 Task: Customize the behavior of the integrated terminal's shell.
Action: Mouse moved to (33, 572)
Screenshot: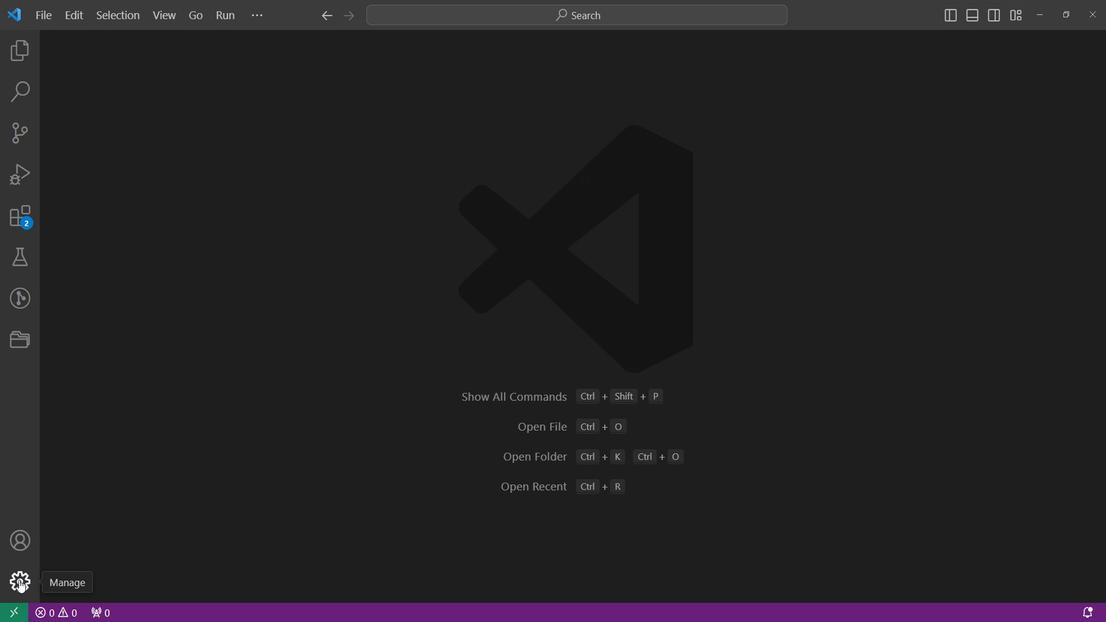 
Action: Mouse pressed left at (33, 572)
Screenshot: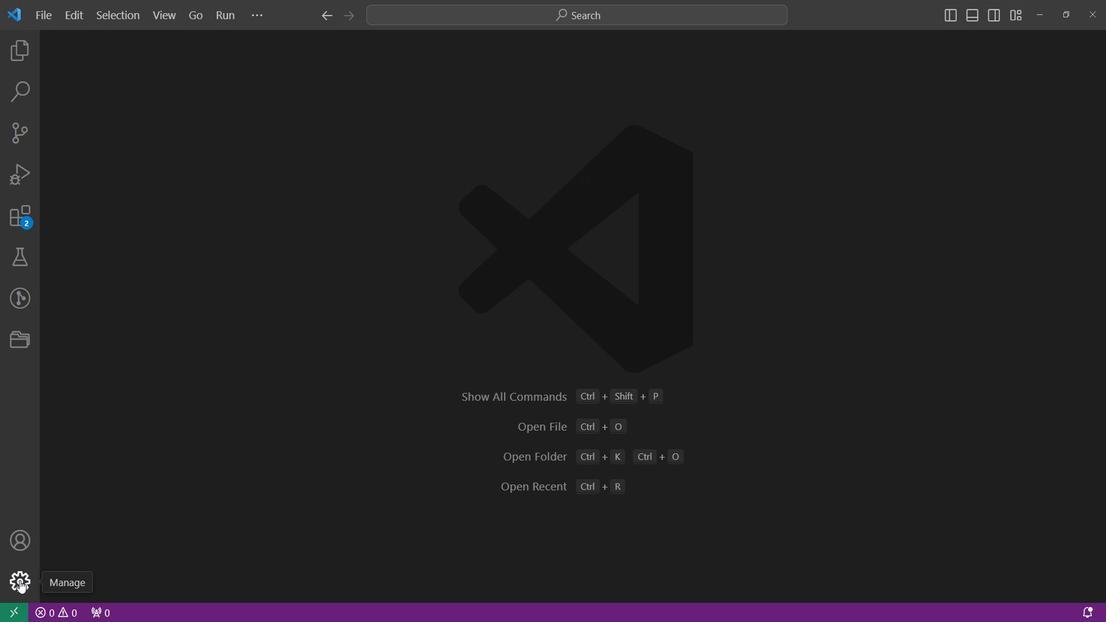 
Action: Mouse pressed left at (33, 572)
Screenshot: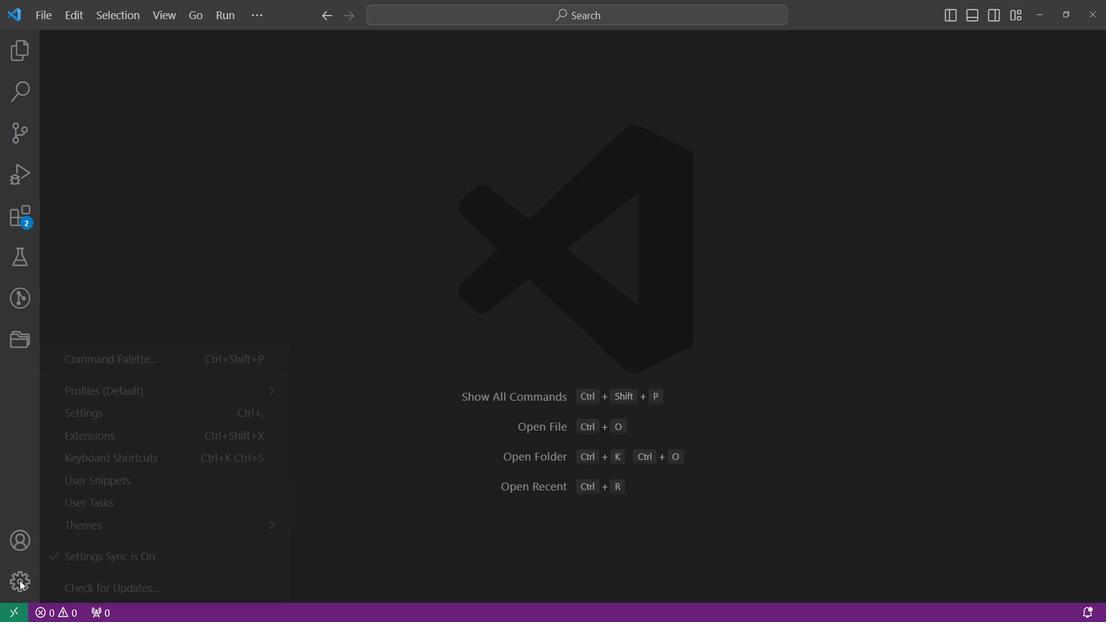 
Action: Mouse pressed left at (33, 572)
Screenshot: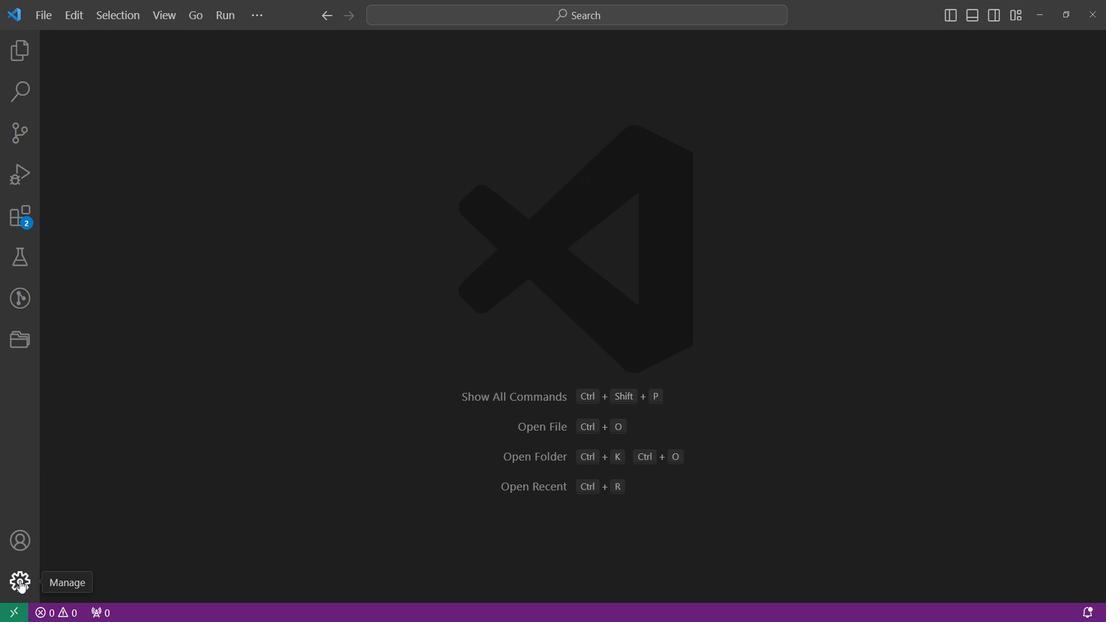 
Action: Mouse moved to (131, 402)
Screenshot: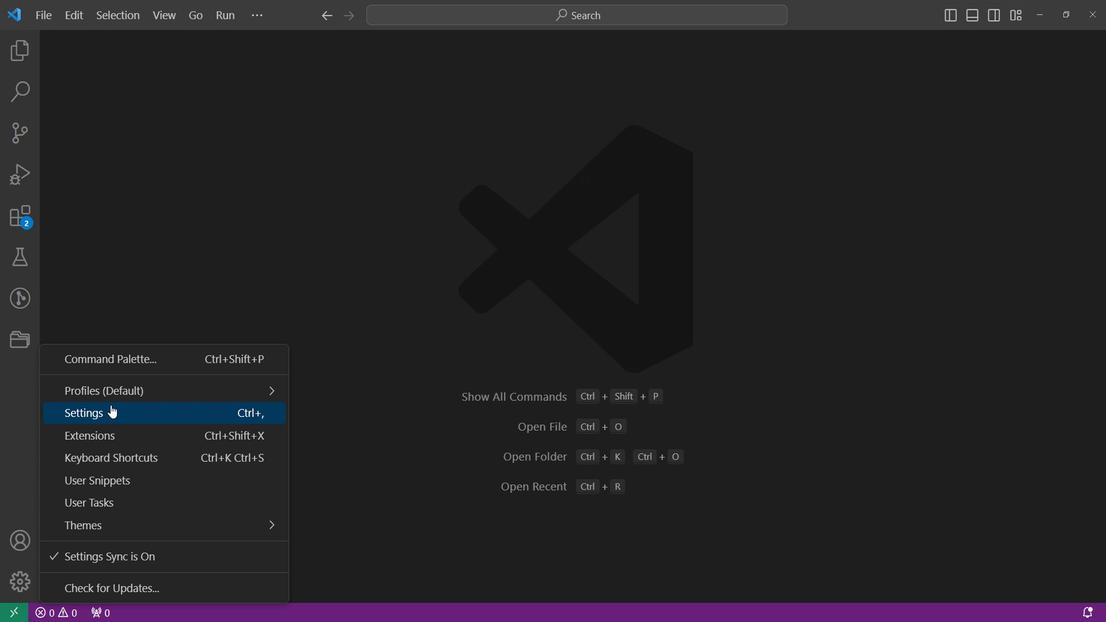 
Action: Mouse pressed left at (131, 402)
Screenshot: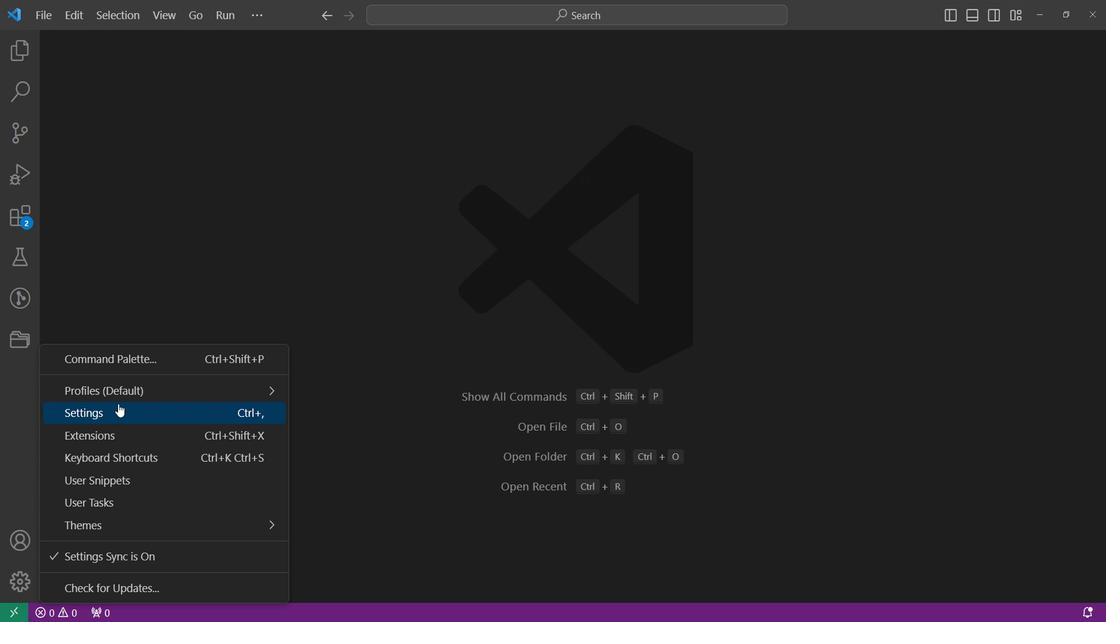 
Action: Mouse pressed left at (131, 402)
Screenshot: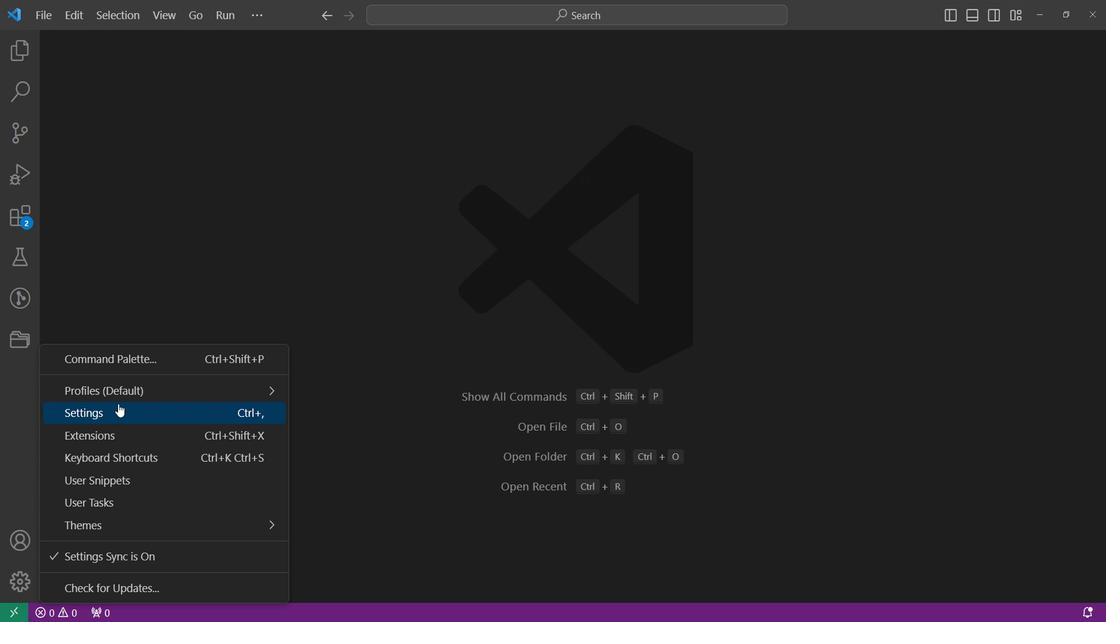 
Action: Mouse moved to (271, 89)
Screenshot: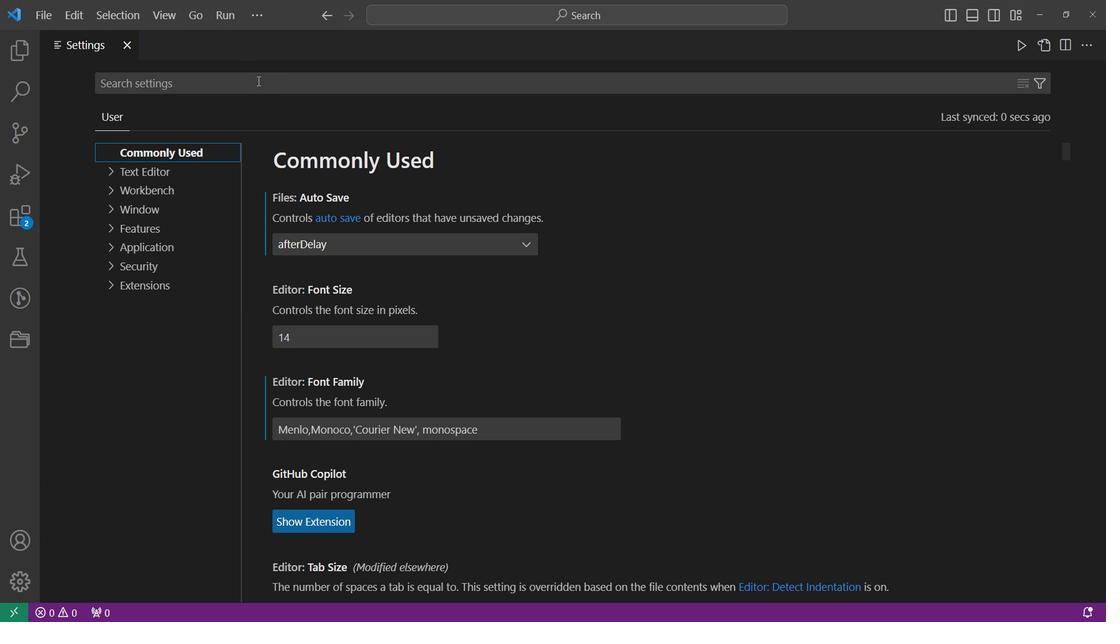 
Action: Mouse pressed left at (271, 89)
Screenshot: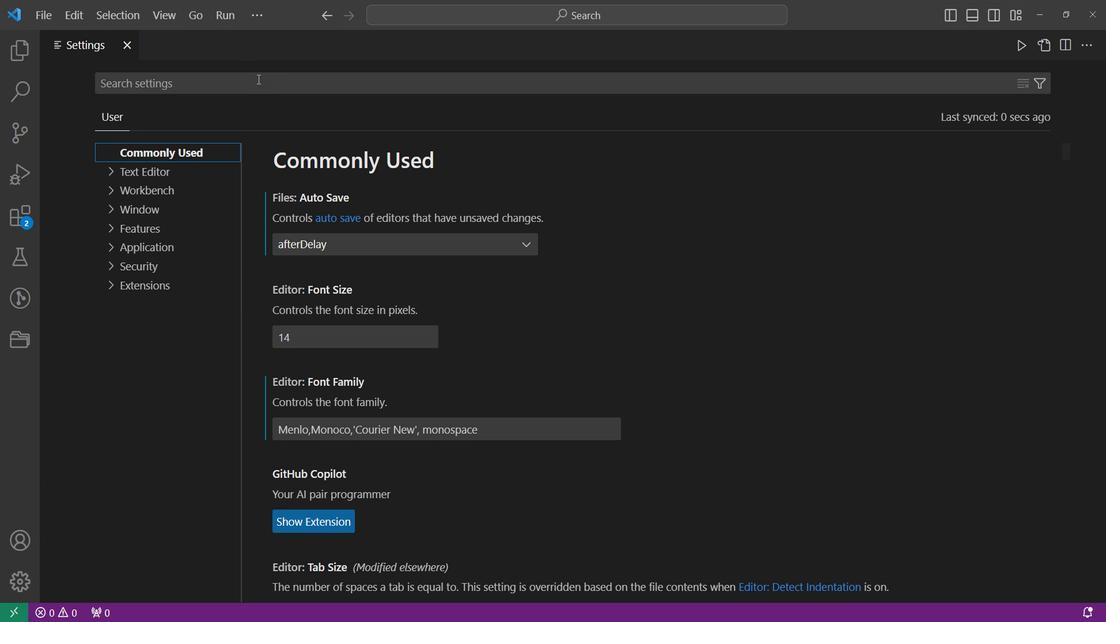 
Action: Key pressed she
Screenshot: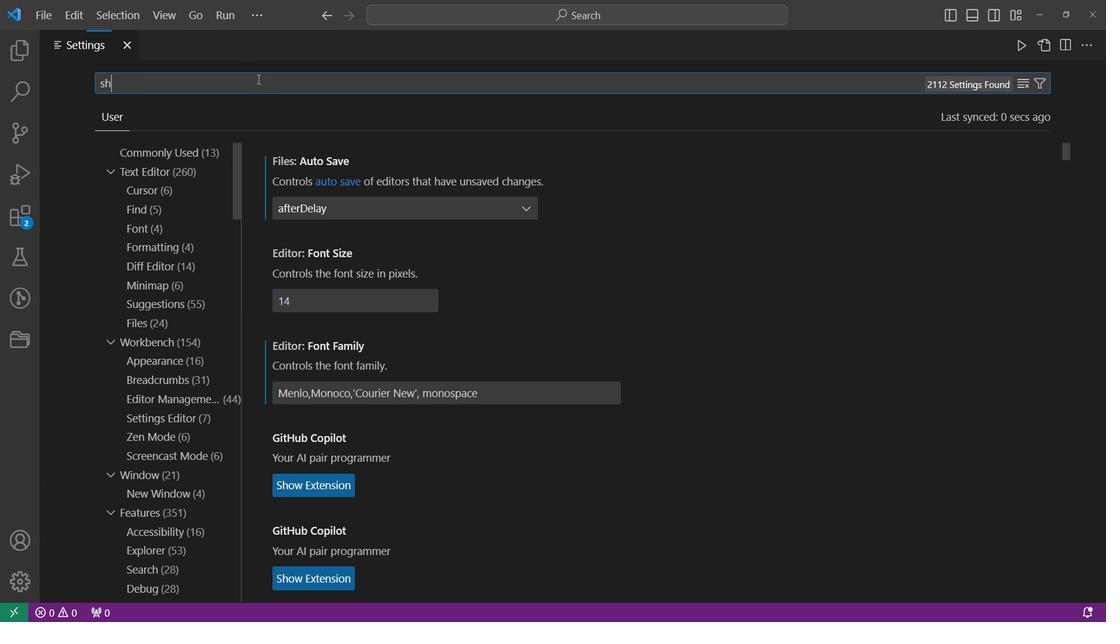 
Action: Mouse moved to (269, 88)
Screenshot: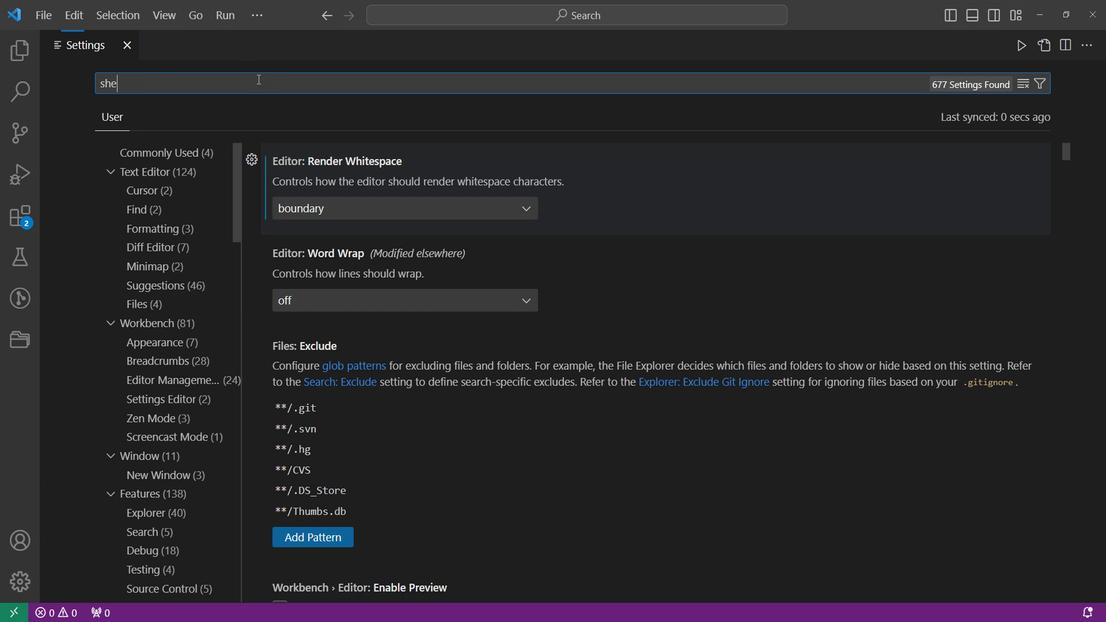 
Action: Key pressed l
Screenshot: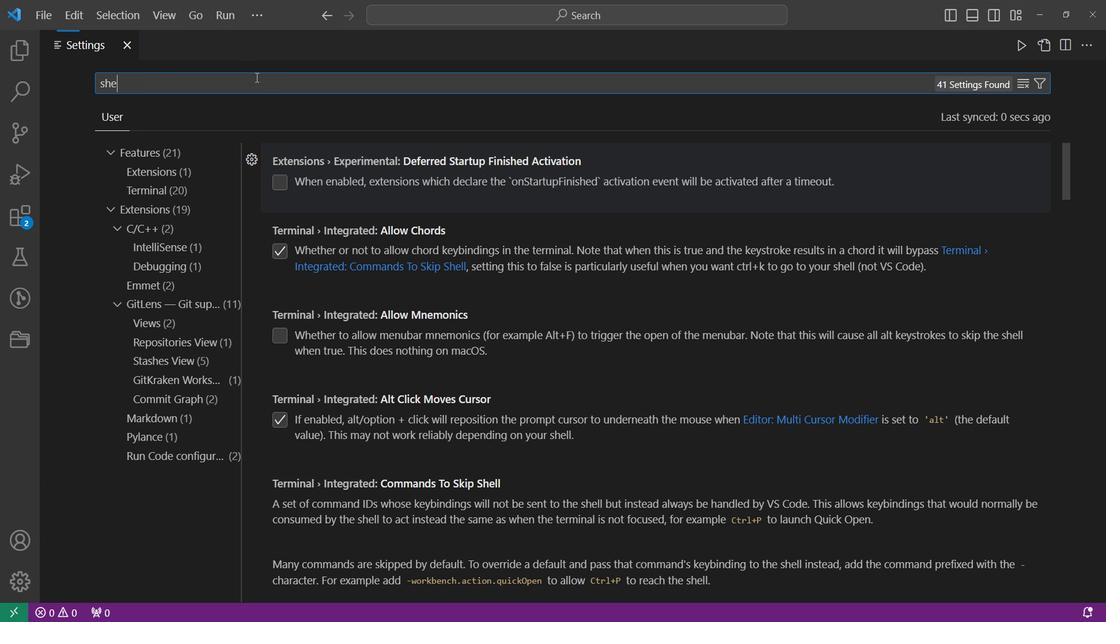 
Action: Mouse moved to (268, 88)
Screenshot: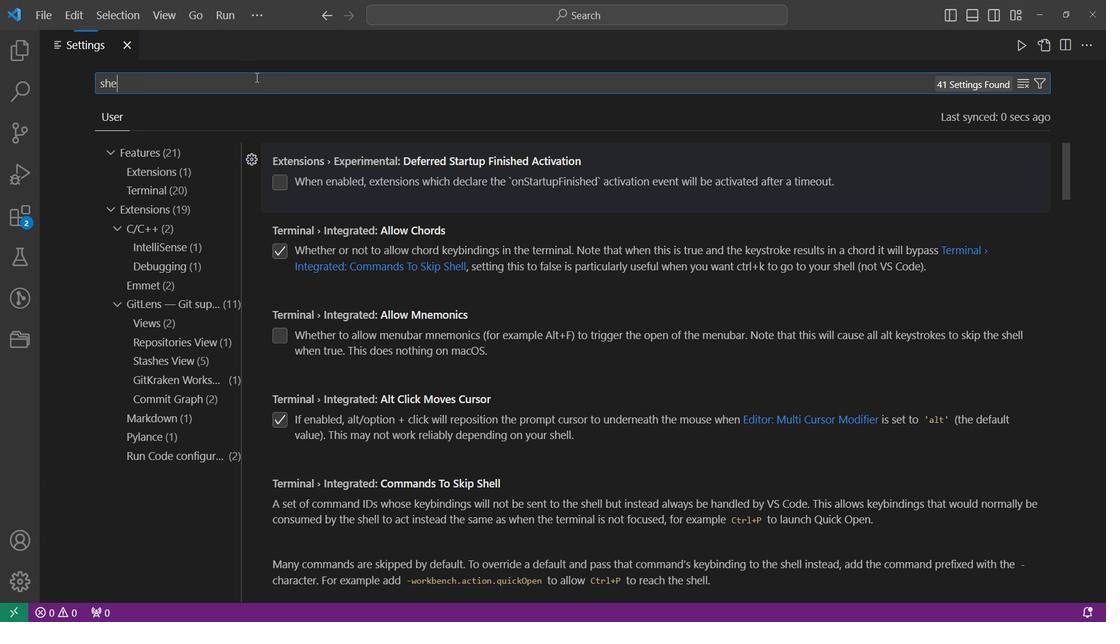 
Action: Key pressed l<Key.enter>
Screenshot: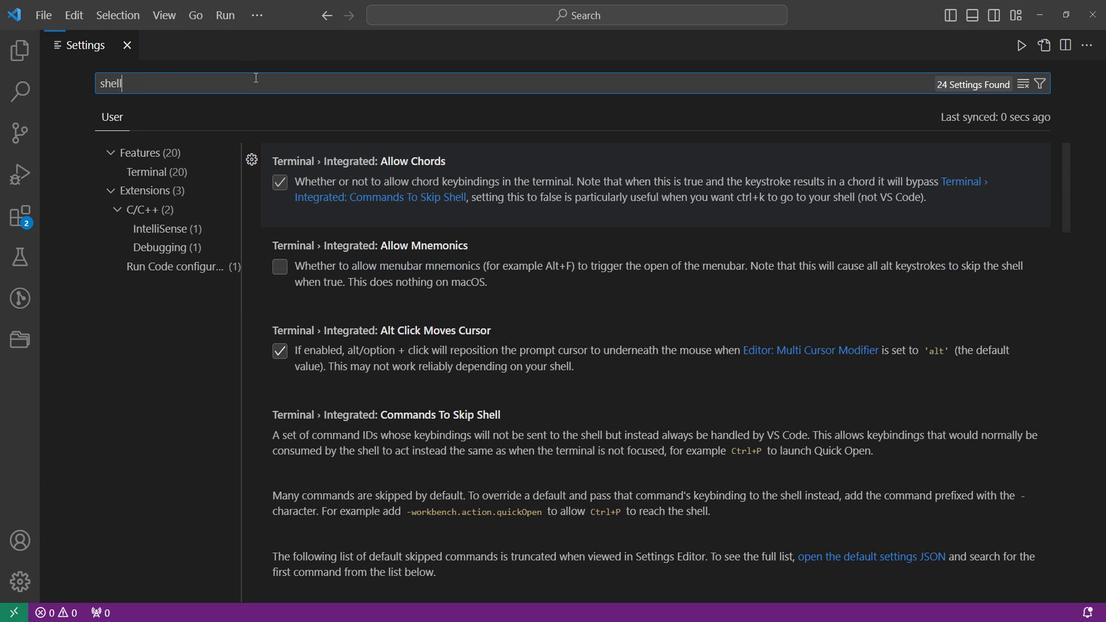 
Action: Mouse moved to (501, 341)
Screenshot: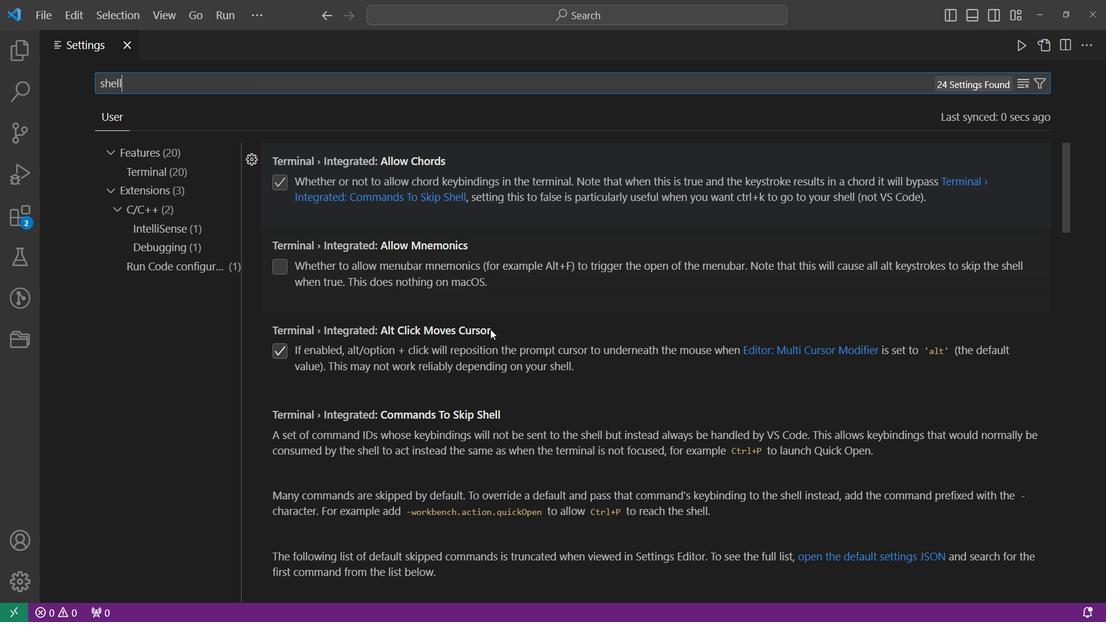 
Action: Mouse scrolled (501, 341) with delta (0, 0)
Screenshot: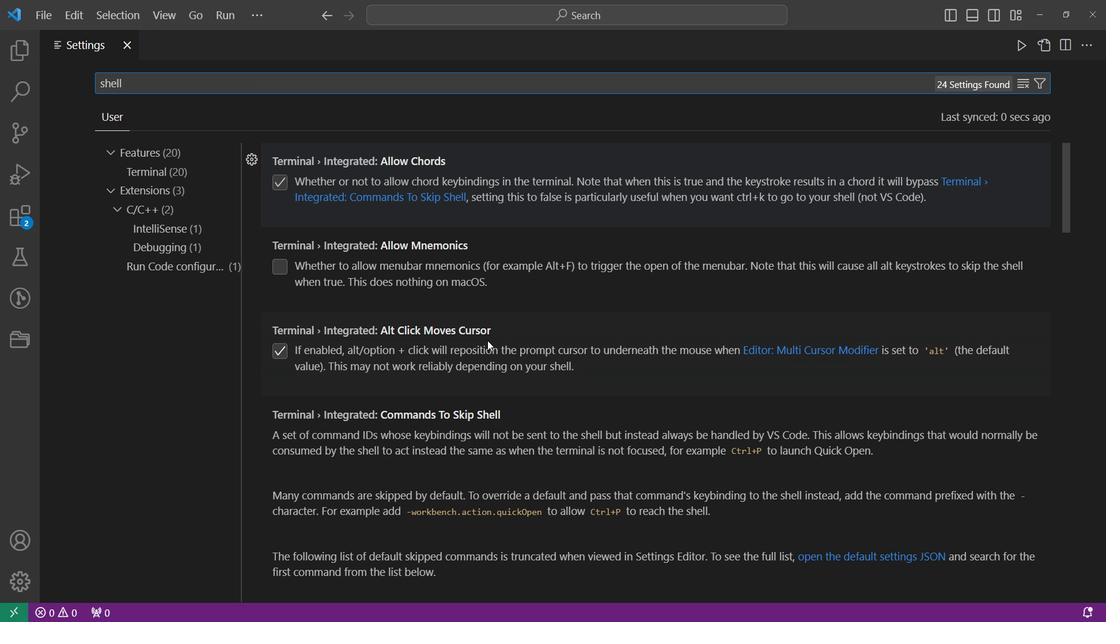 
Action: Mouse scrolled (501, 341) with delta (0, 0)
Screenshot: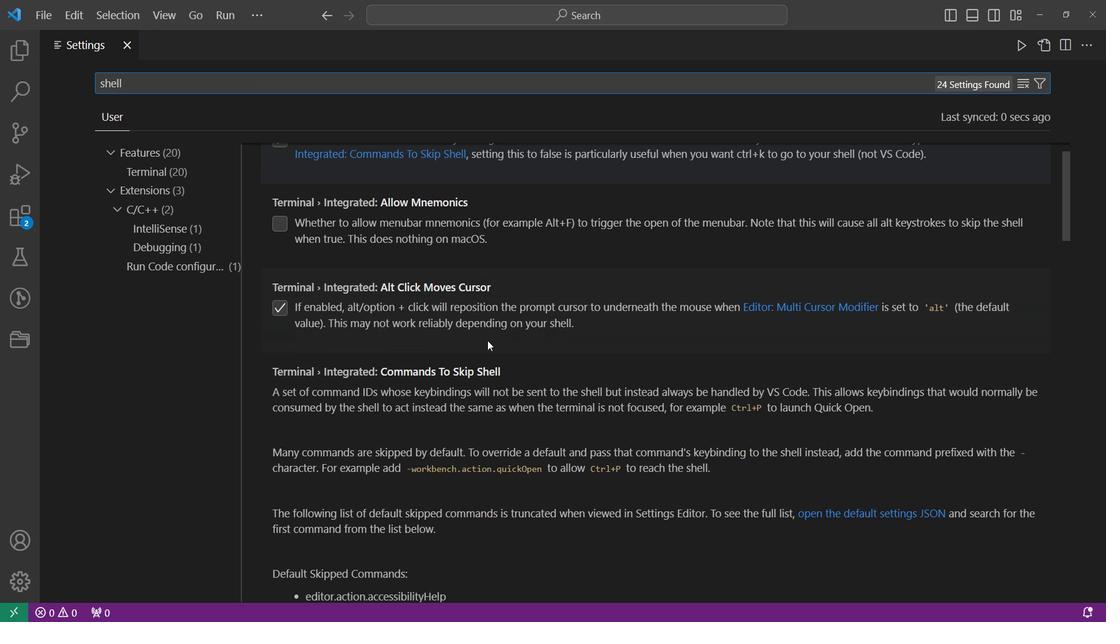 
Action: Mouse moved to (501, 342)
Screenshot: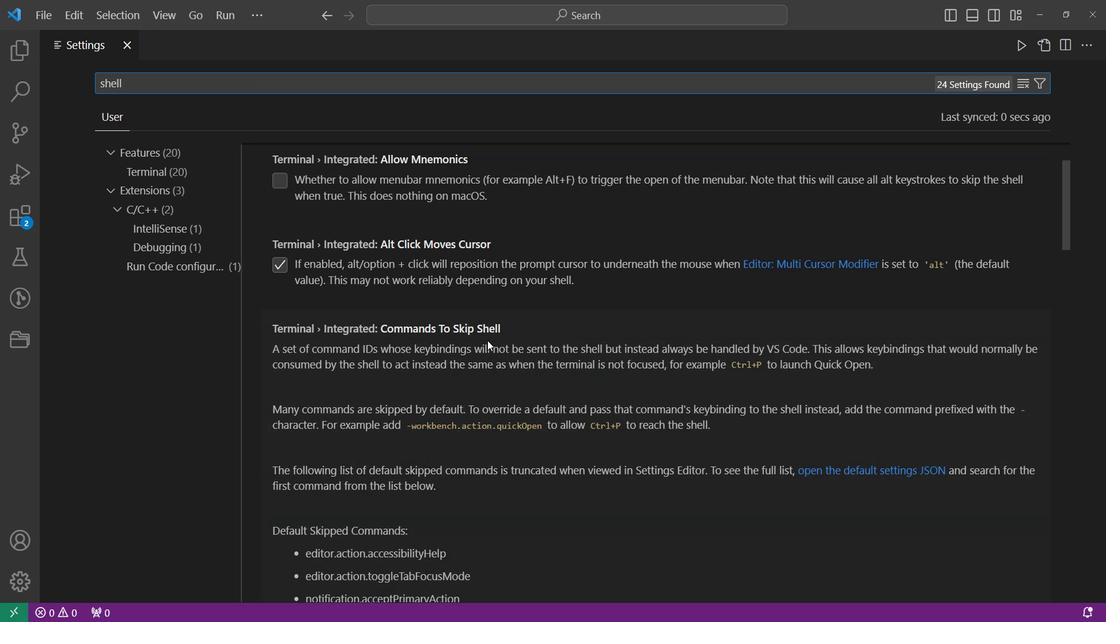 
Action: Mouse scrolled (501, 341) with delta (0, 0)
Screenshot: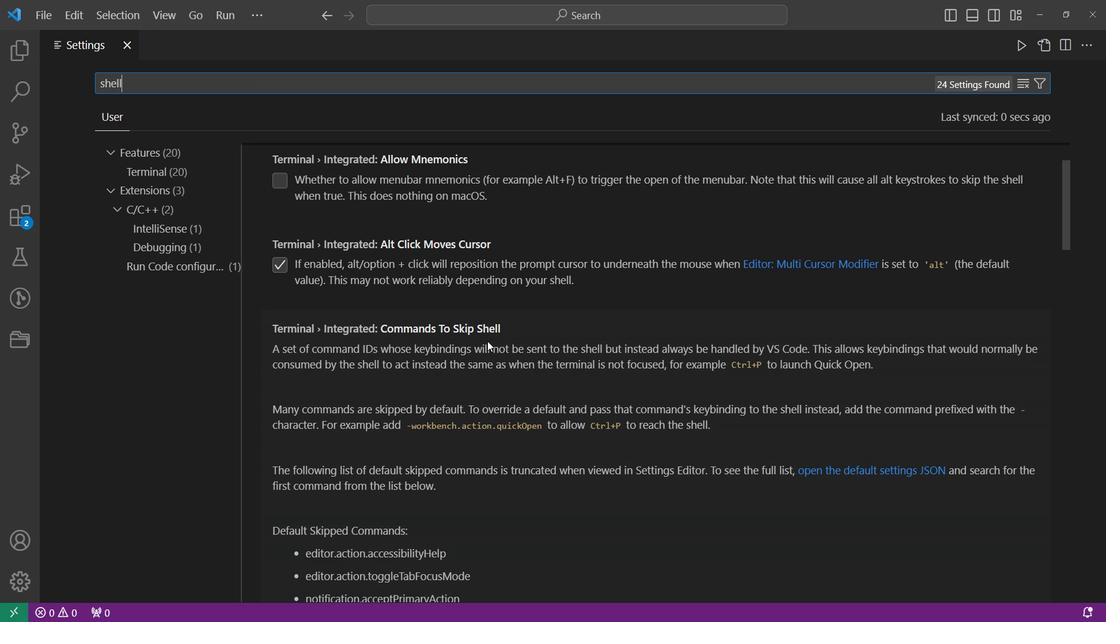 
Action: Mouse scrolled (501, 341) with delta (0, 0)
Screenshot: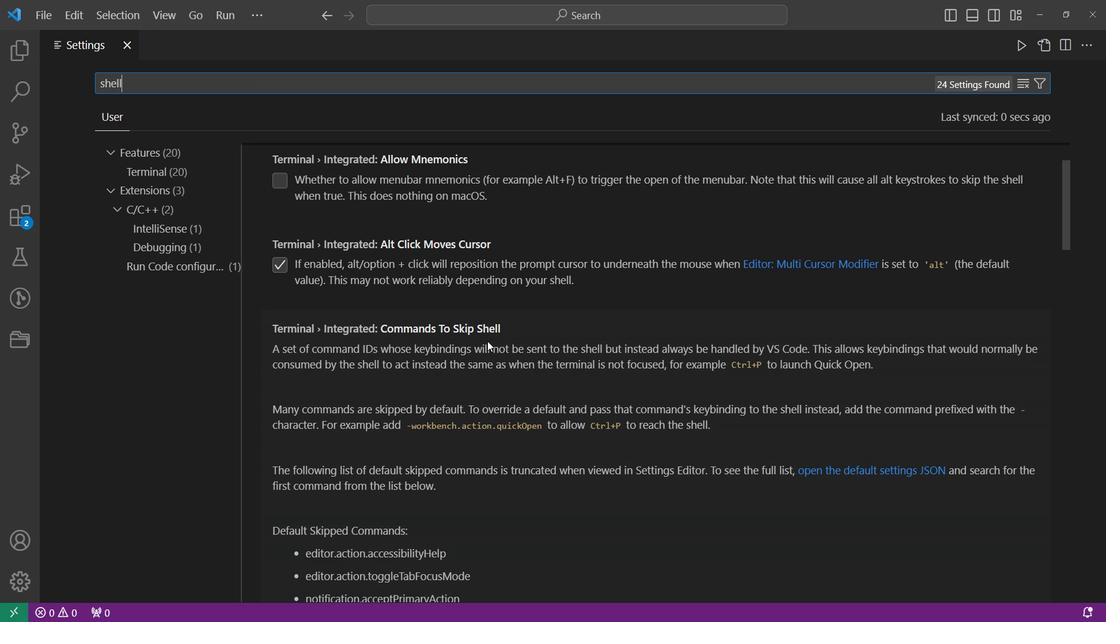 
Action: Mouse scrolled (501, 341) with delta (0, 0)
Screenshot: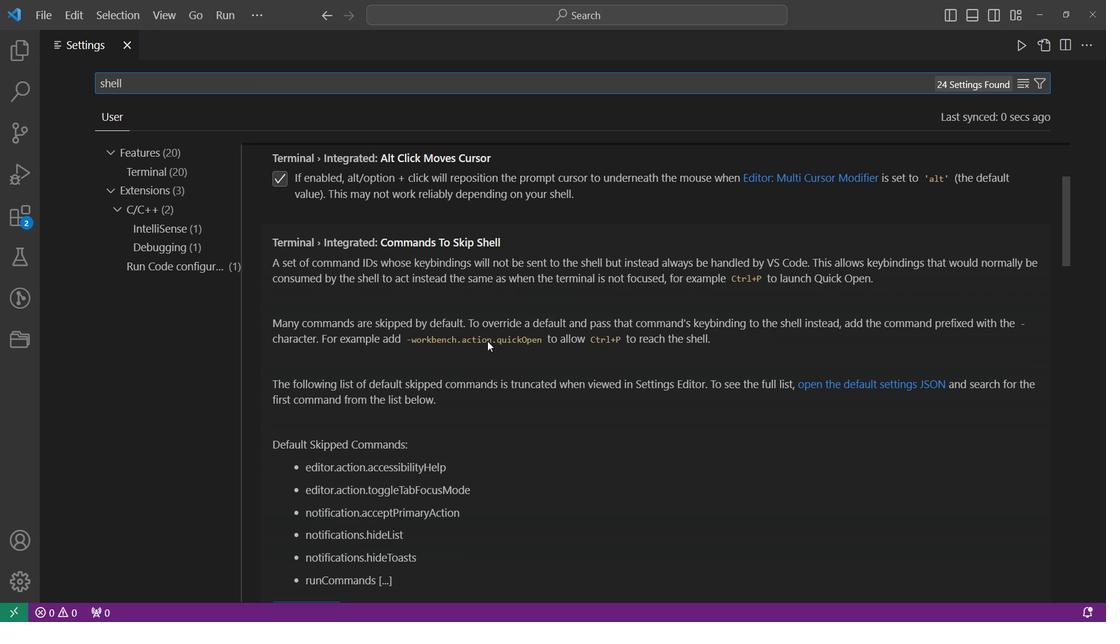 
Action: Mouse scrolled (501, 341) with delta (0, 0)
Screenshot: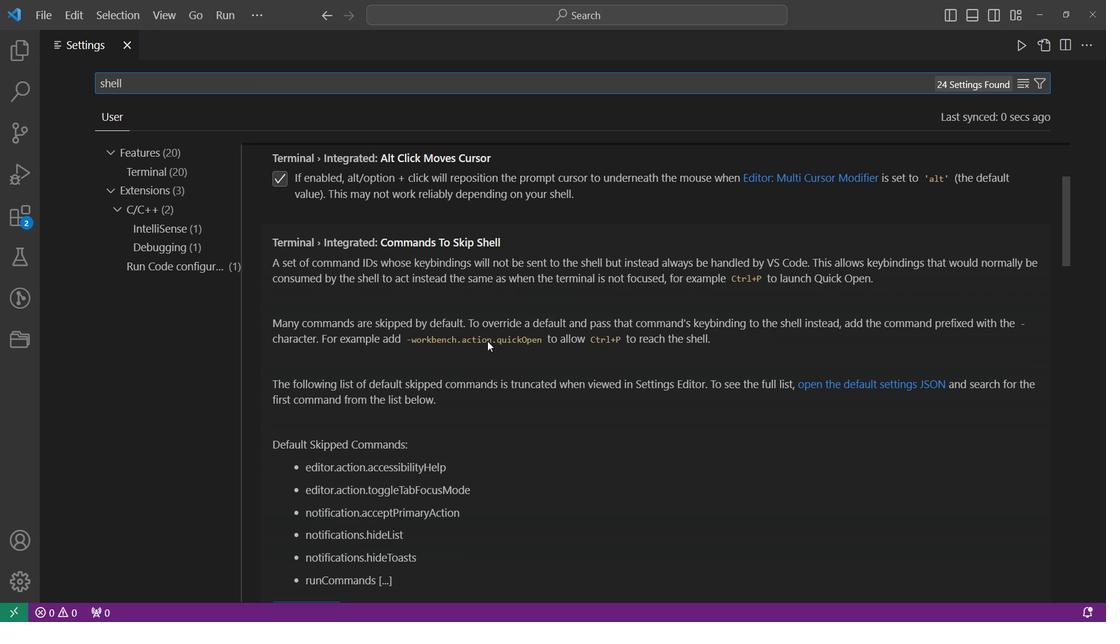 
Action: Mouse scrolled (501, 341) with delta (0, 0)
Screenshot: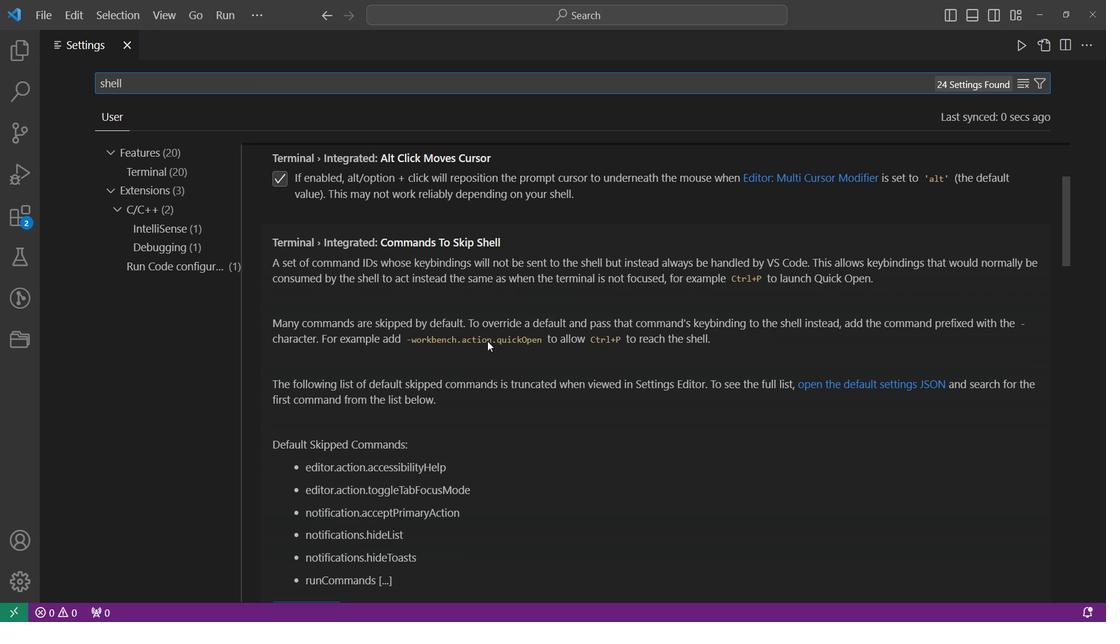 
Action: Mouse scrolled (501, 341) with delta (0, 0)
Screenshot: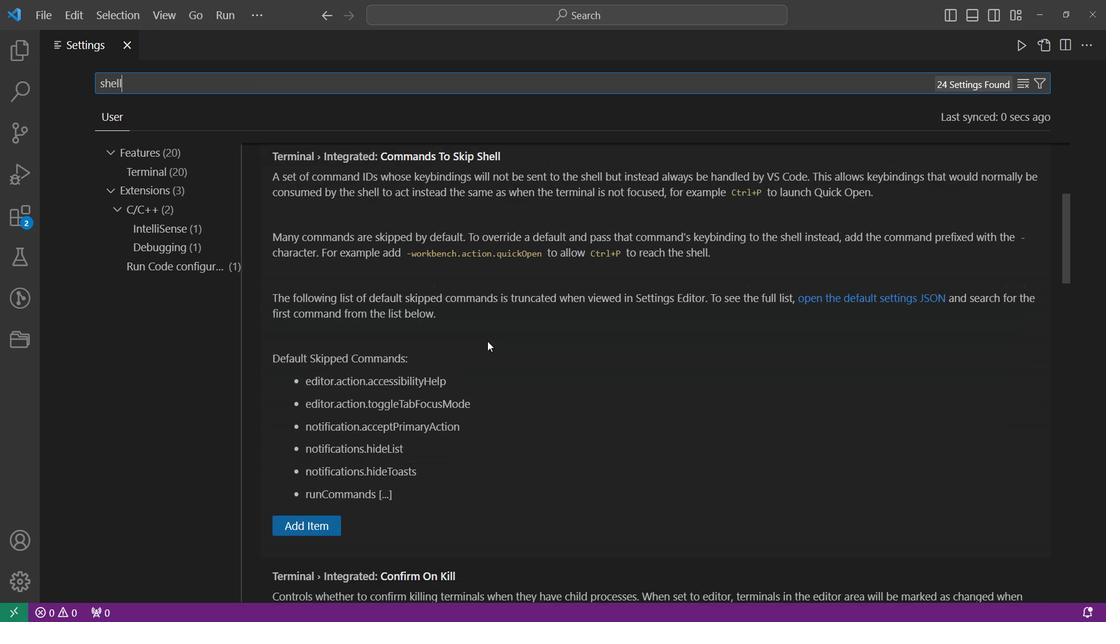 
Action: Mouse scrolled (501, 341) with delta (0, 0)
Screenshot: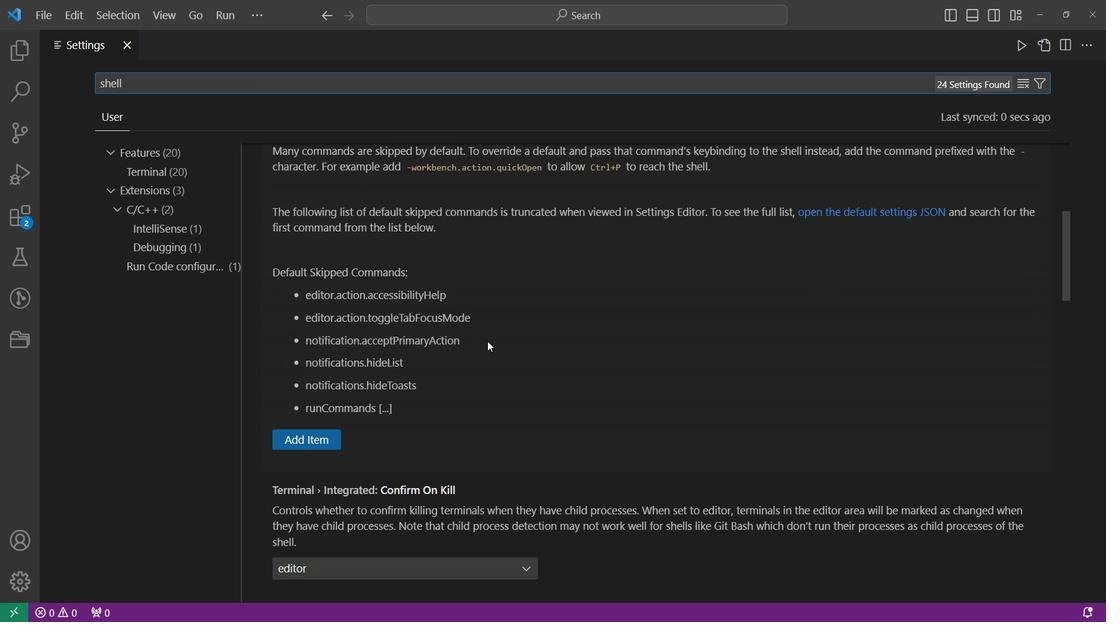 
Action: Mouse scrolled (501, 342) with delta (0, 0)
Screenshot: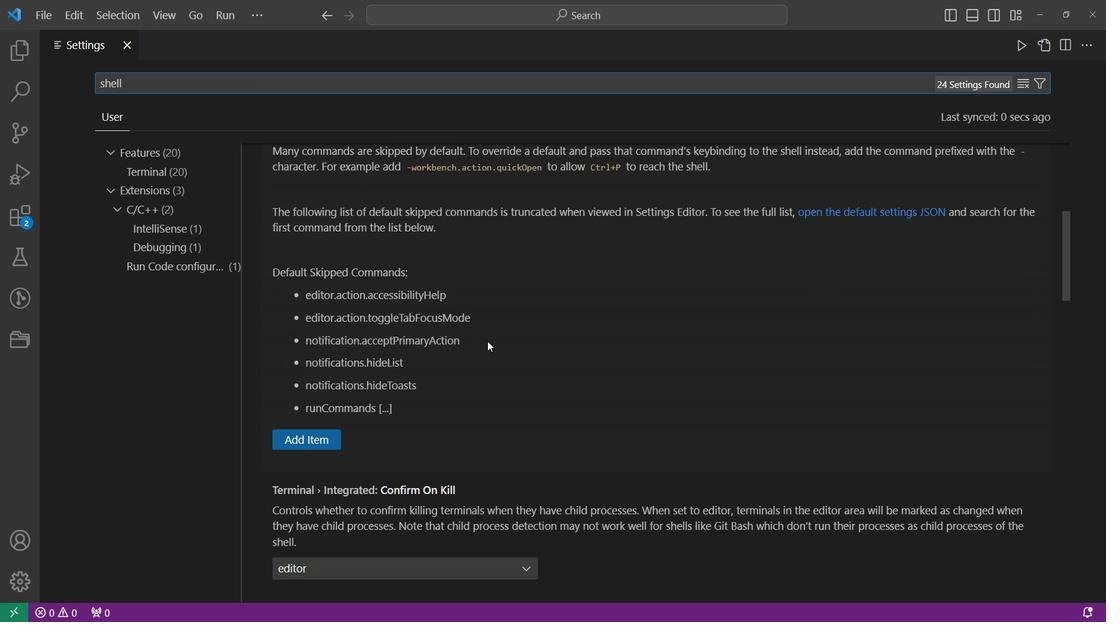 
Action: Mouse scrolled (501, 341) with delta (0, 0)
Screenshot: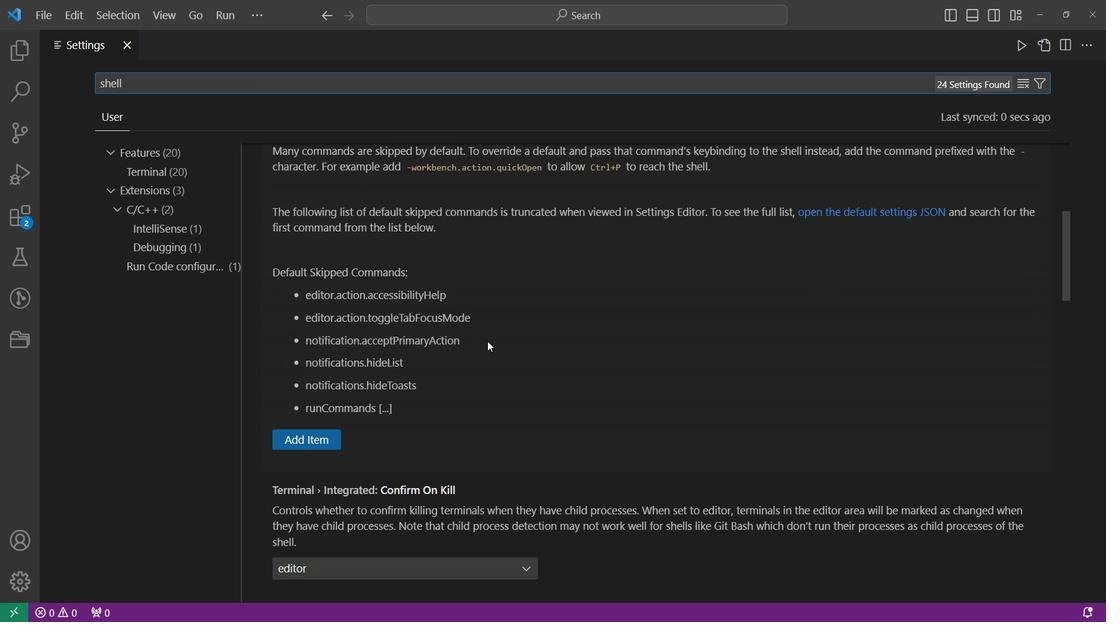 
Action: Mouse scrolled (501, 341) with delta (0, 0)
Screenshot: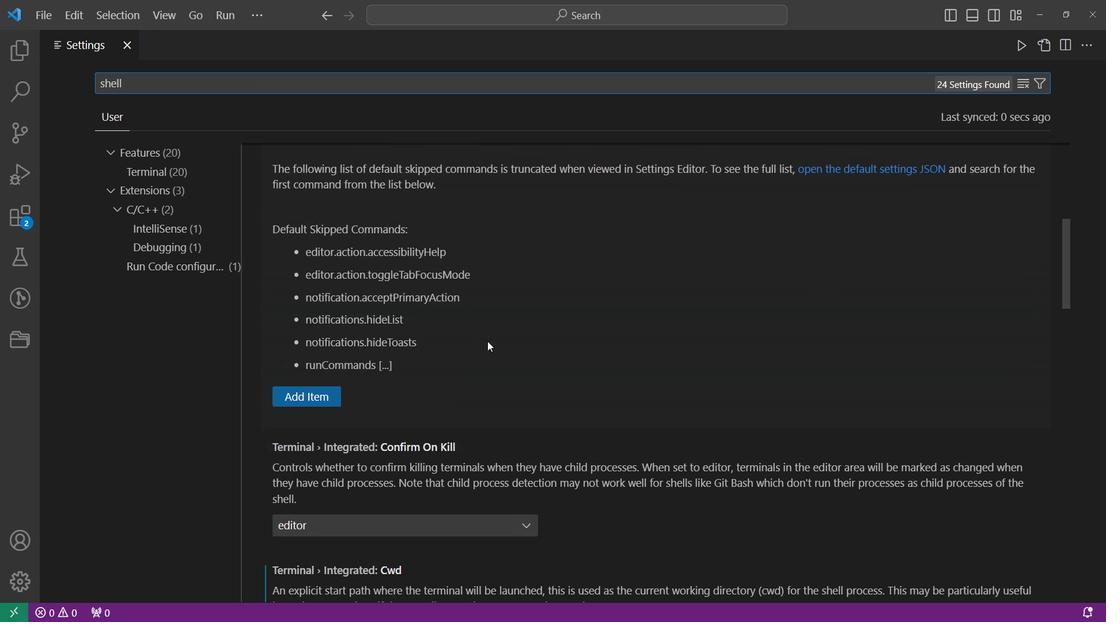 
Action: Mouse scrolled (501, 341) with delta (0, 0)
Screenshot: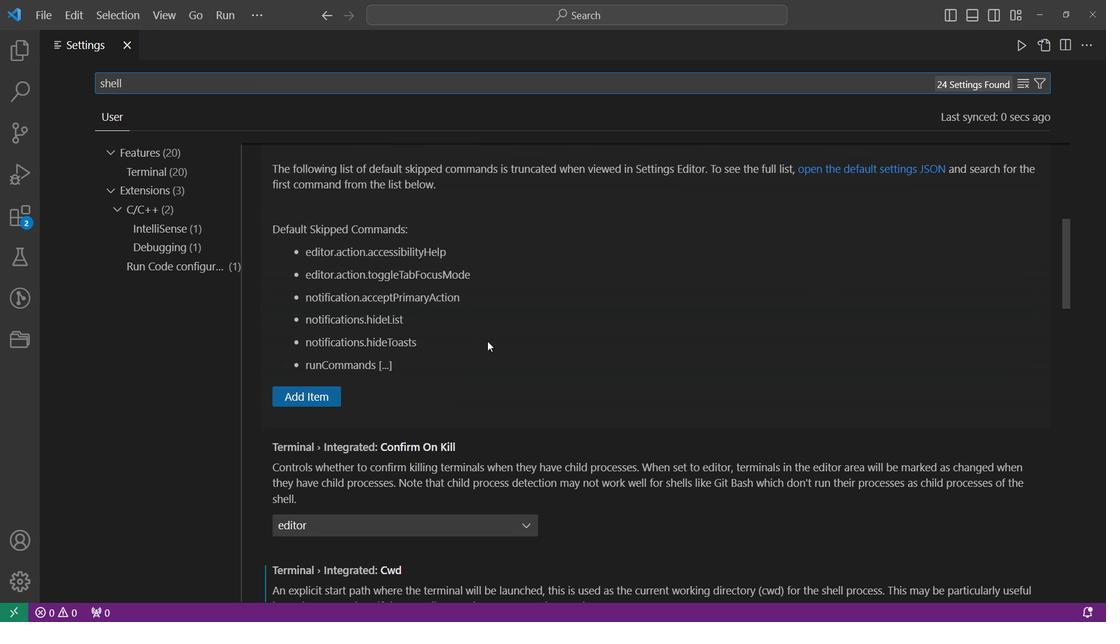 
Action: Mouse scrolled (501, 341) with delta (0, 0)
Screenshot: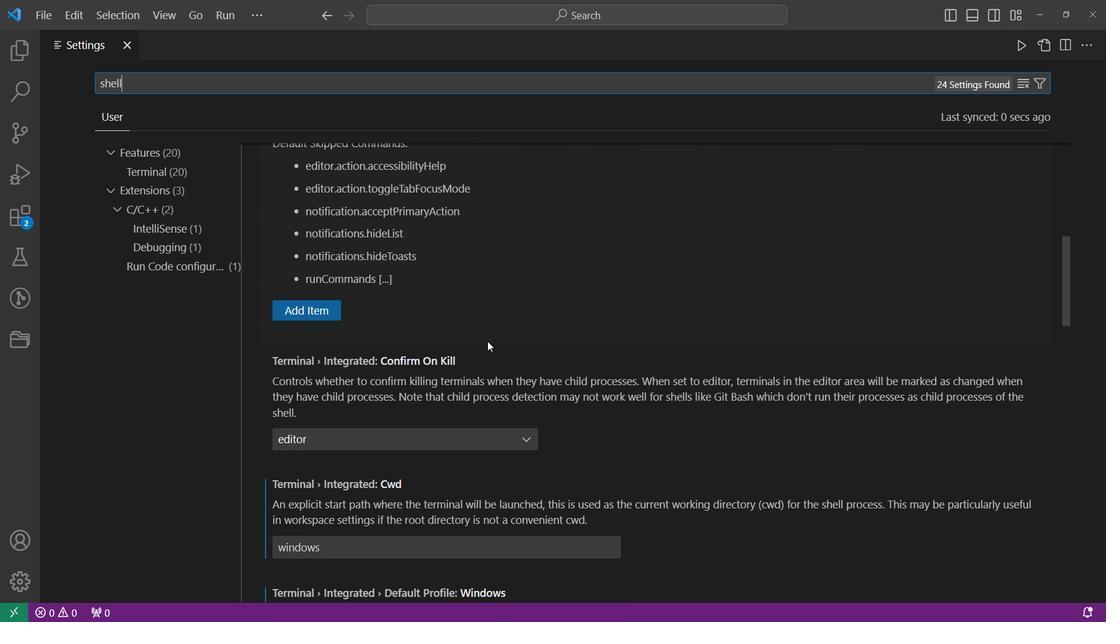 
Action: Mouse scrolled (501, 341) with delta (0, 0)
Screenshot: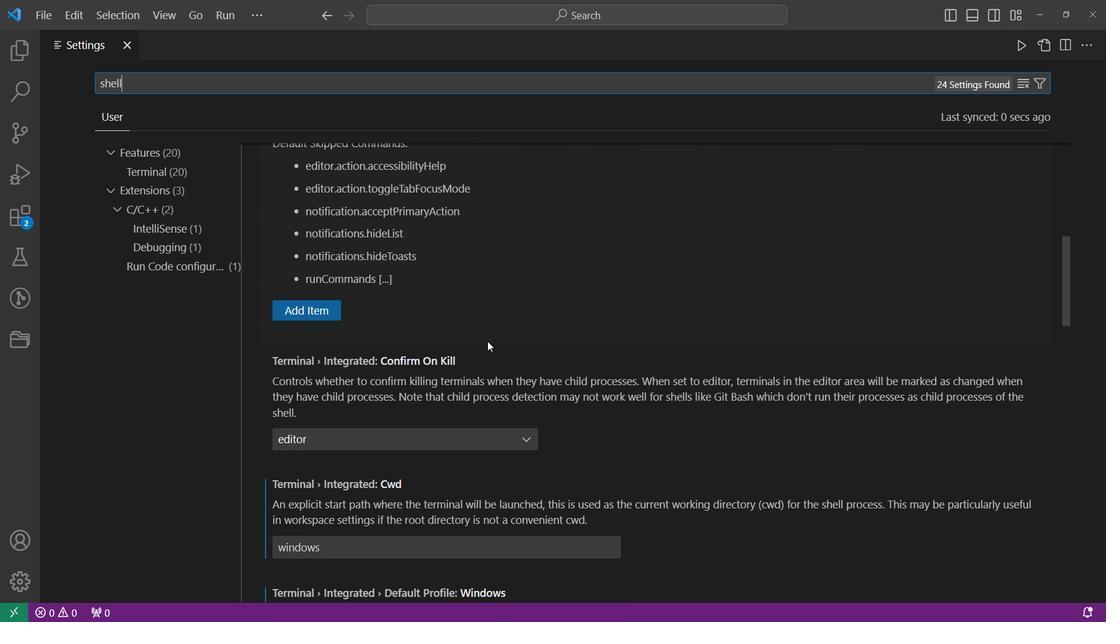 
Action: Mouse scrolled (501, 341) with delta (0, 0)
Screenshot: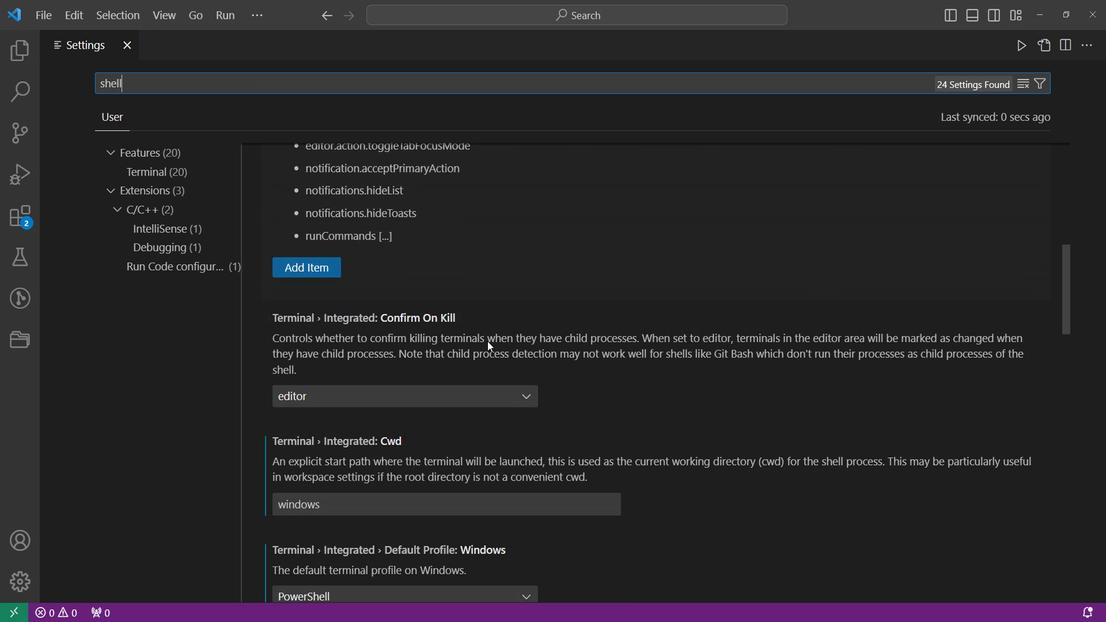 
Action: Mouse scrolled (501, 341) with delta (0, 0)
Screenshot: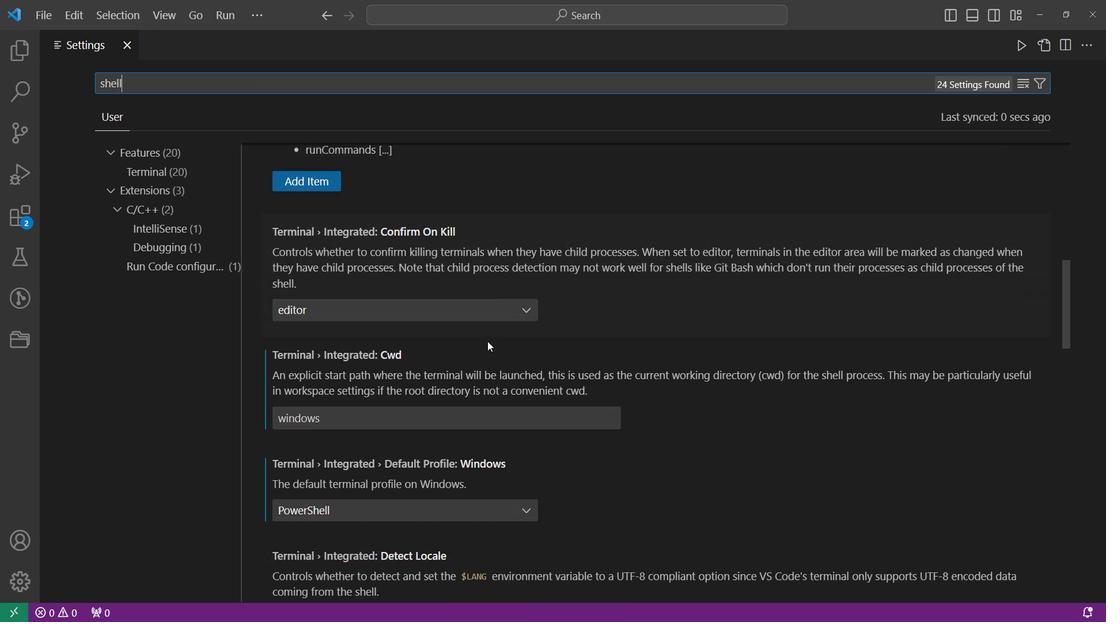 
Action: Mouse moved to (541, 458)
Screenshot: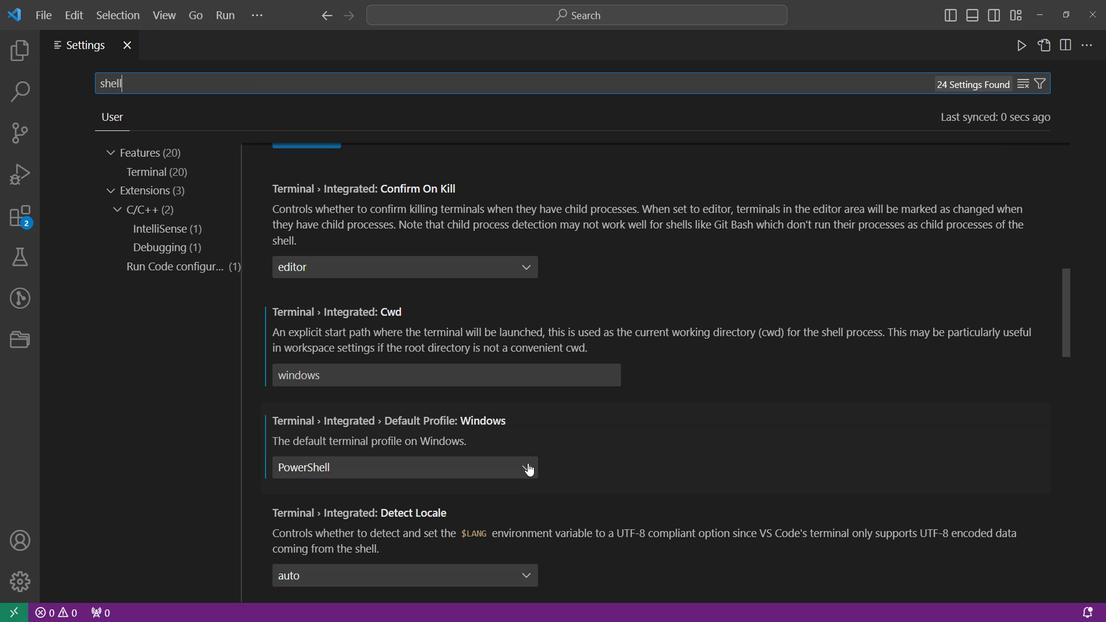 
Action: Mouse pressed left at (541, 458)
Screenshot: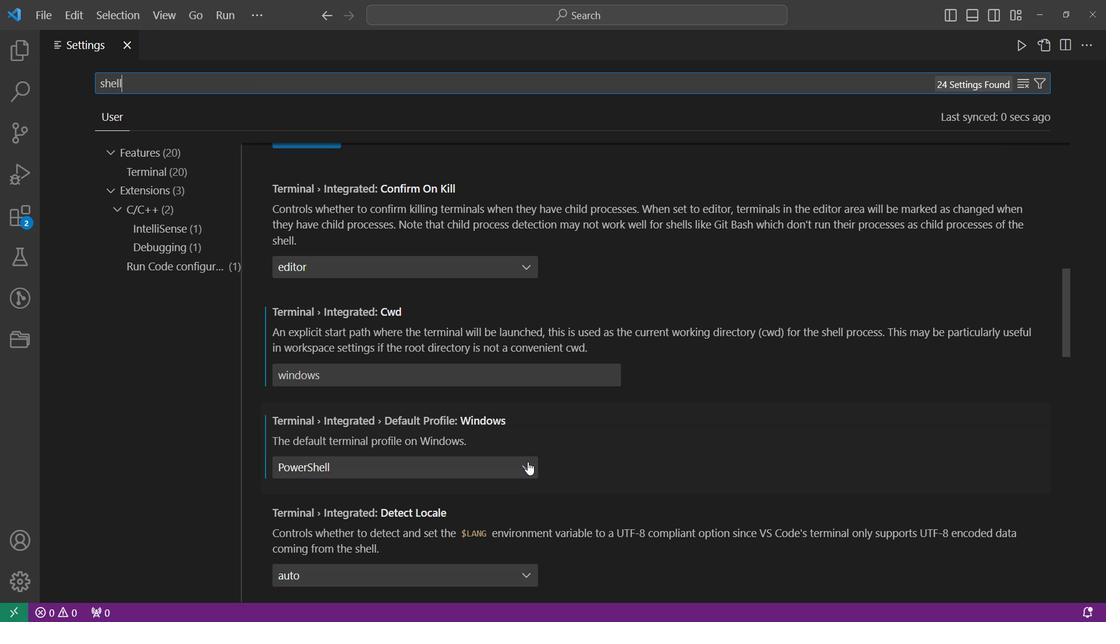 
Action: Mouse moved to (383, 389)
Screenshot: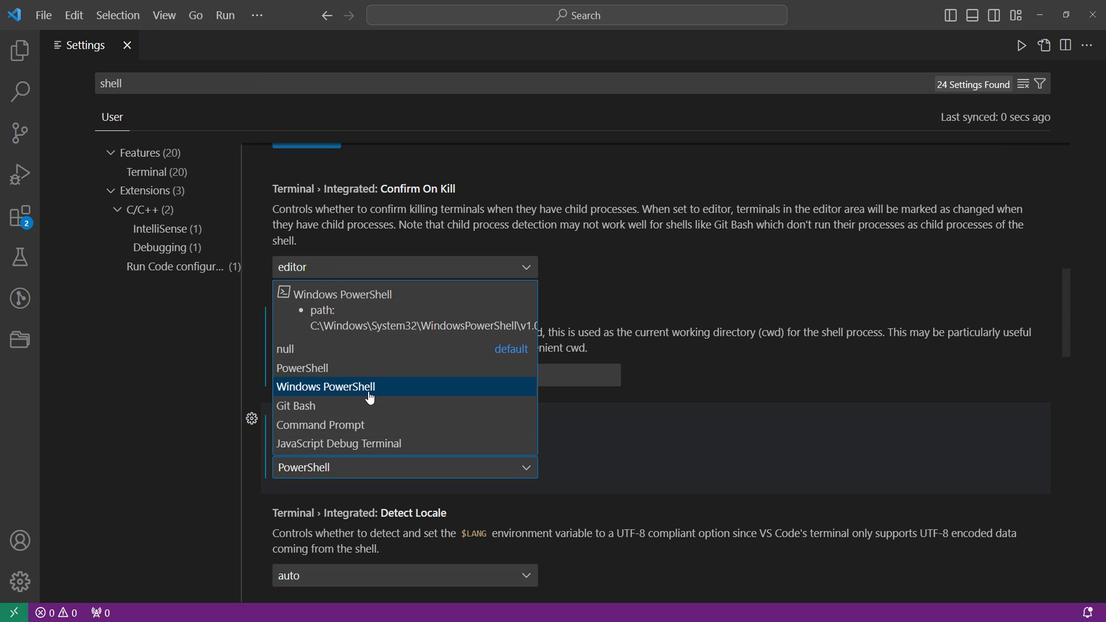 
Action: Mouse pressed left at (383, 389)
Screenshot: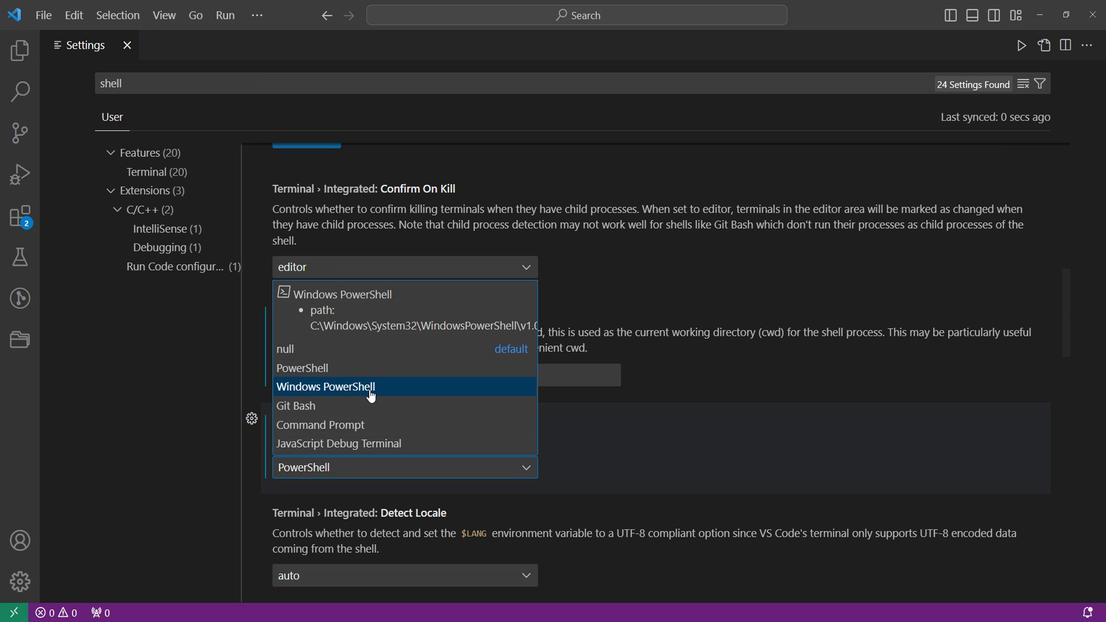 
Action: Mouse moved to (134, 54)
Screenshot: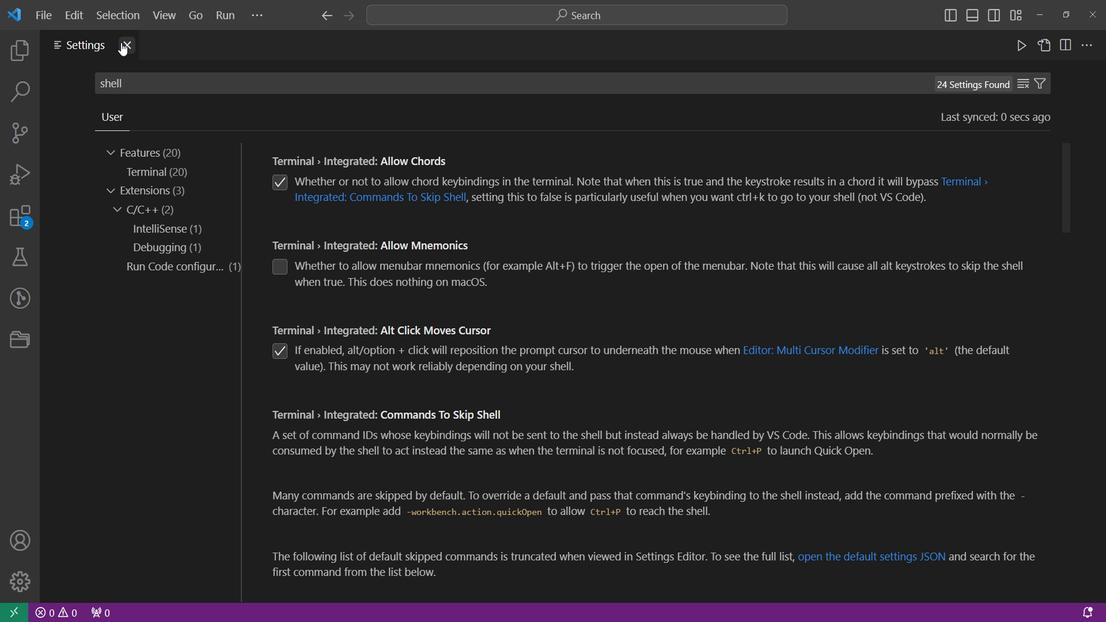 
Action: Mouse pressed left at (134, 54)
Screenshot: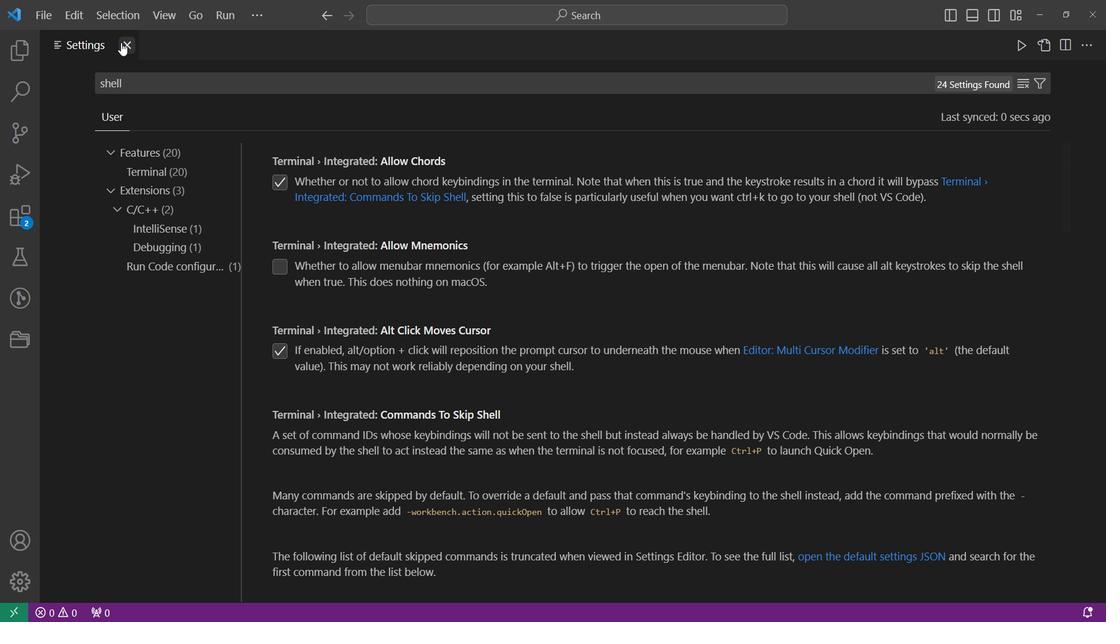 
Action: Mouse moved to (134, 55)
Screenshot: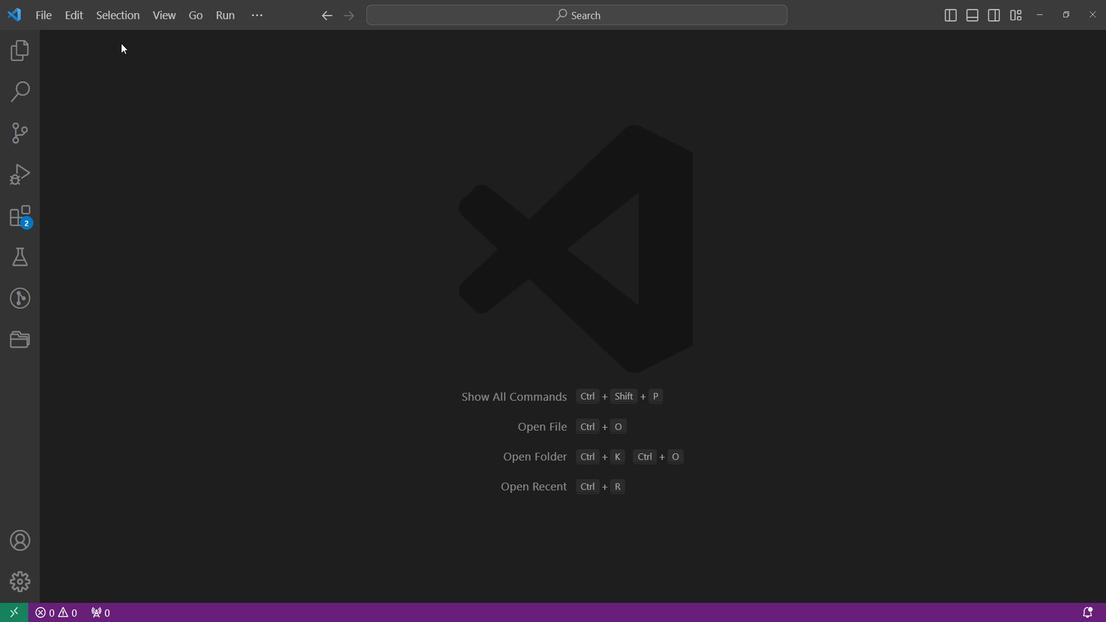 
